 Task: Select the option "Nobody"in board deletion restrictions .
Action: Mouse moved to (745, 387)
Screenshot: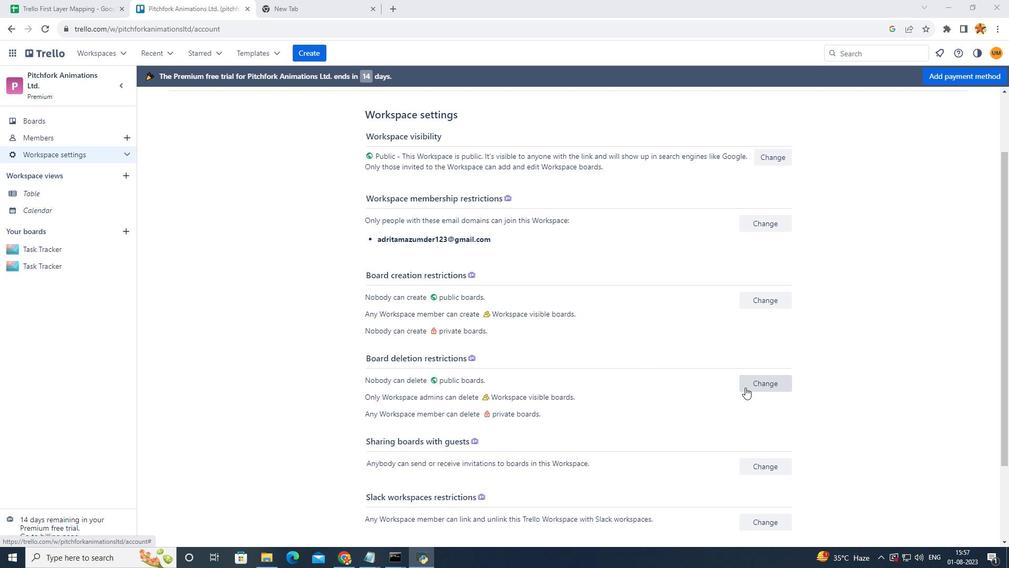 
Action: Mouse pressed left at (745, 387)
Screenshot: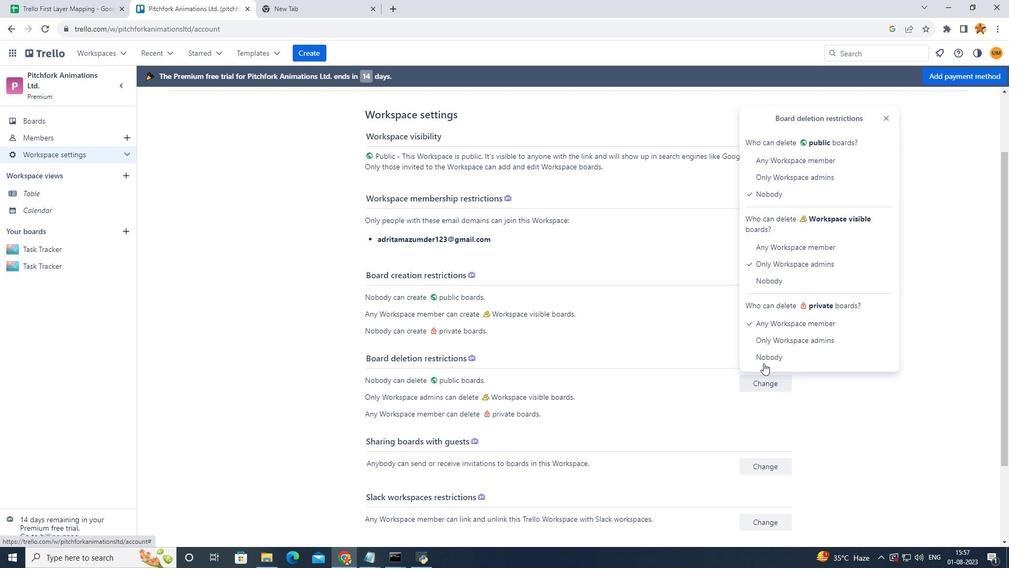 
Action: Mouse moved to (774, 281)
Screenshot: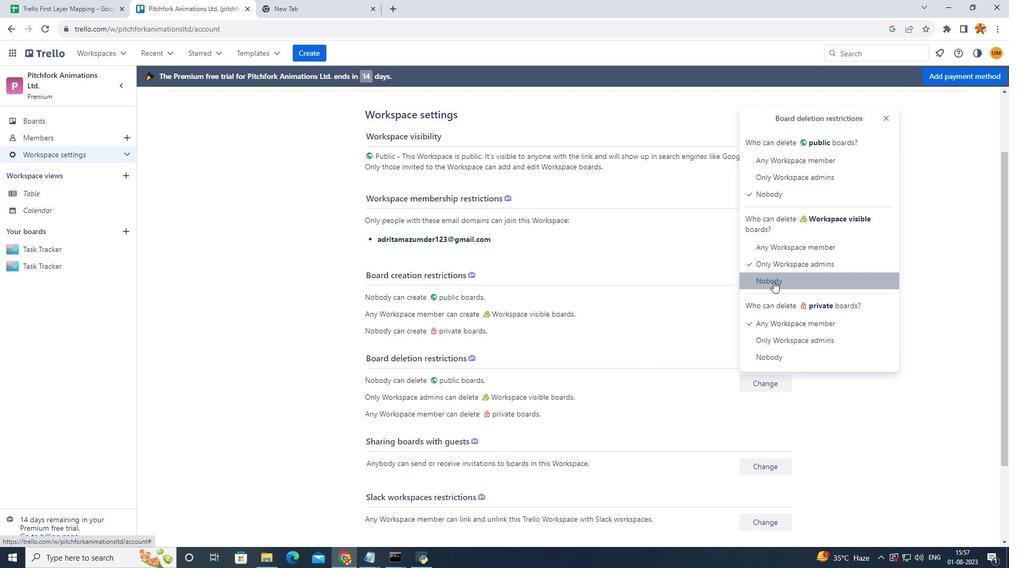 
Action: Mouse pressed left at (774, 281)
Screenshot: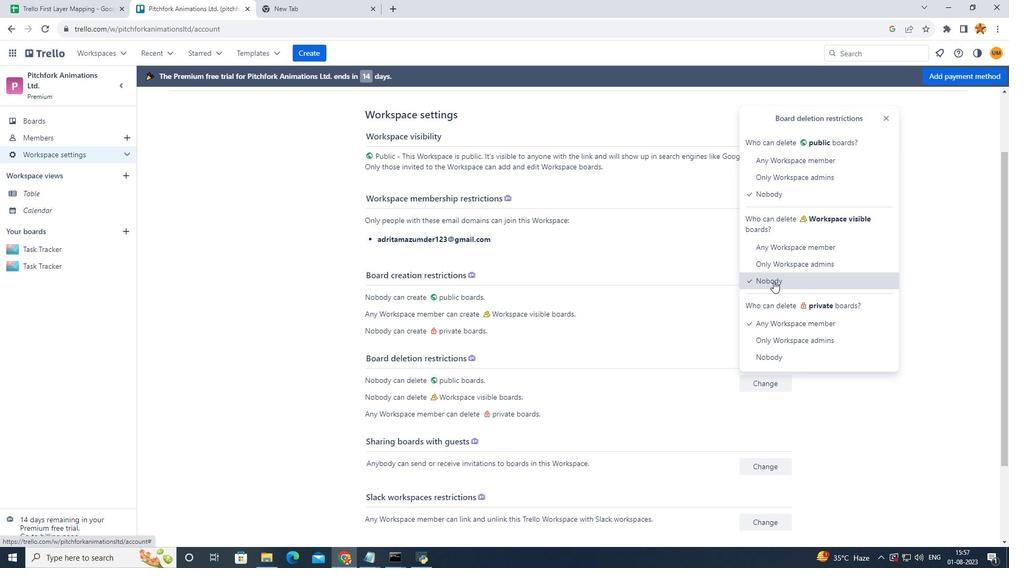 
Action: Mouse moved to (633, 398)
Screenshot: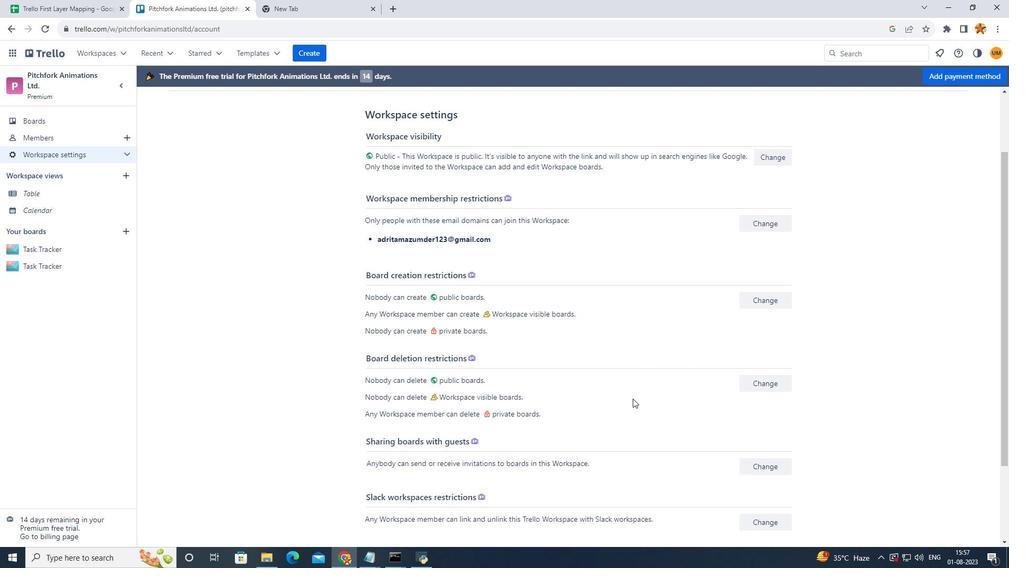 
Action: Mouse pressed left at (633, 398)
Screenshot: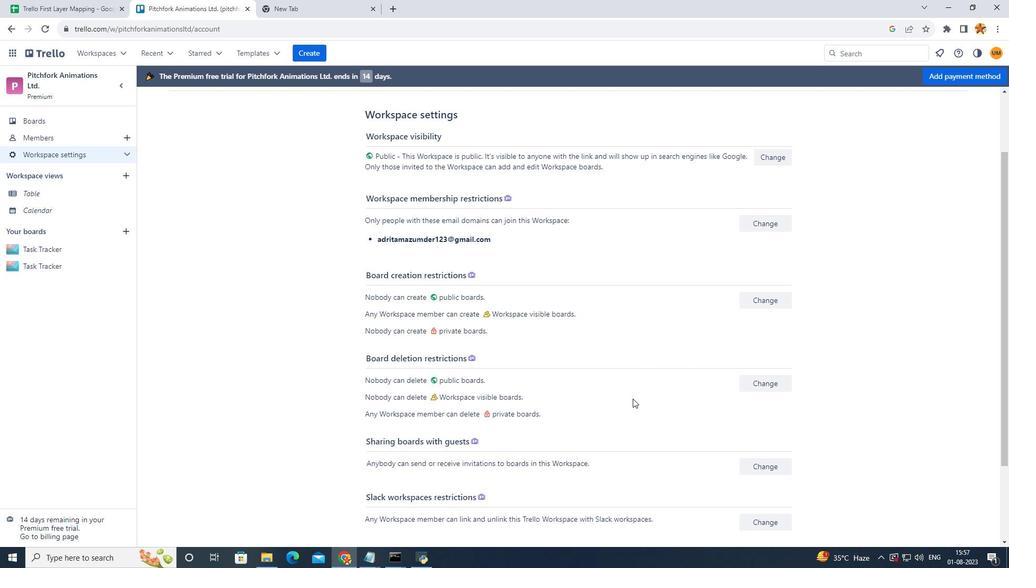 
